 Task: Create a rule from the Routing list, Task moved to a section -> Set Priority in the project AgileCube , set the section as To-Do and set the priority of the task as  High
Action: Mouse pressed left at (967, 442)
Screenshot: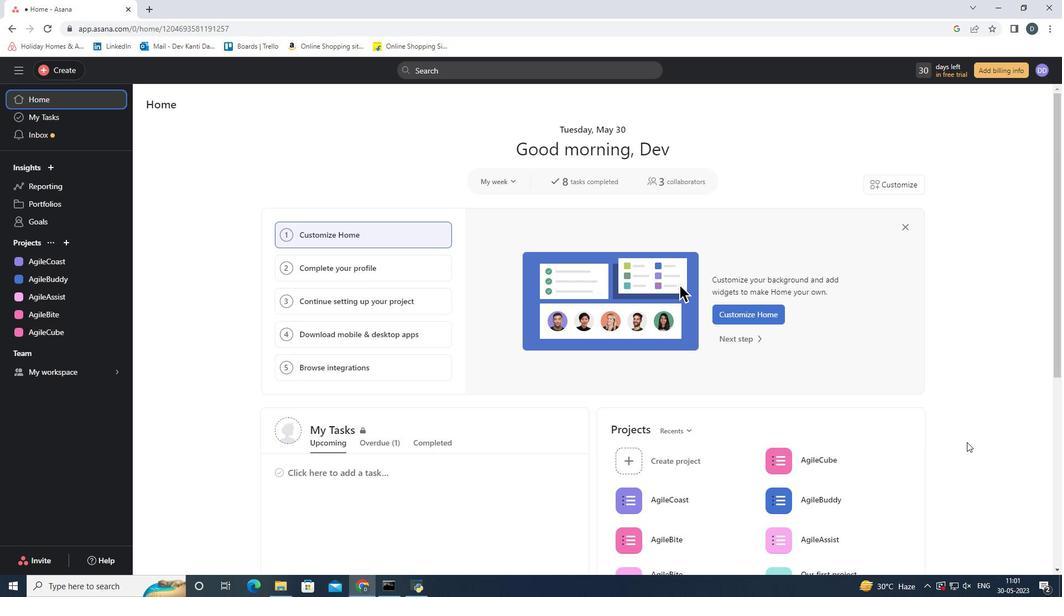 
Action: Mouse moved to (69, 335)
Screenshot: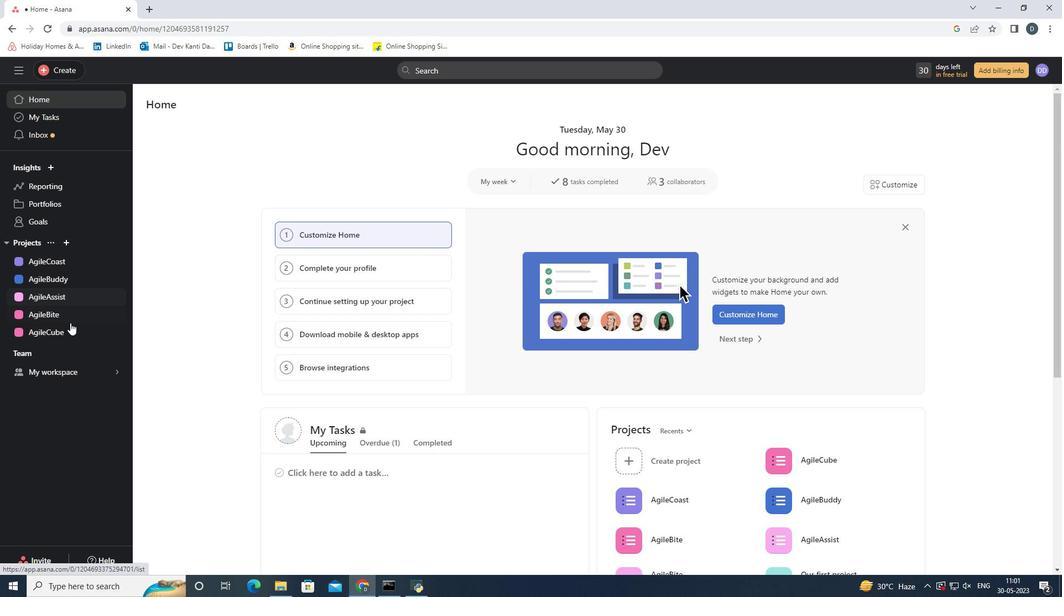 
Action: Mouse pressed left at (69, 335)
Screenshot: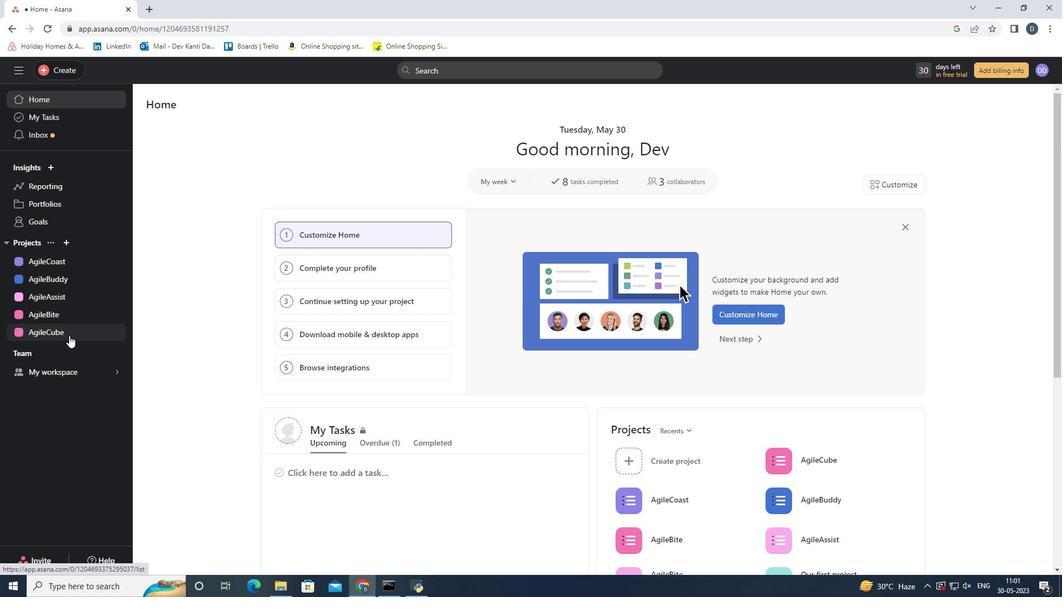 
Action: Mouse moved to (1016, 108)
Screenshot: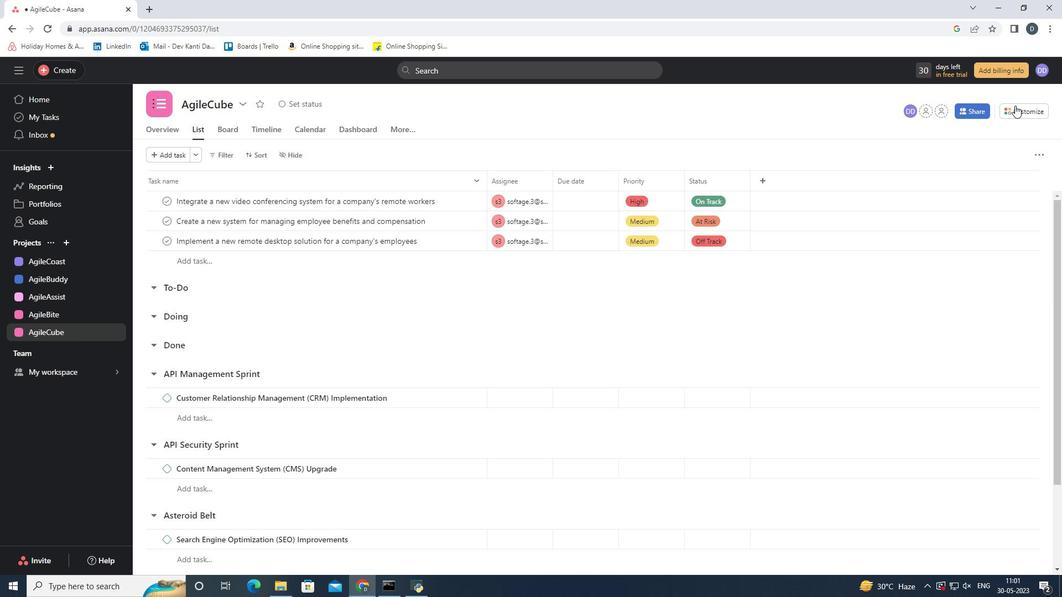 
Action: Mouse pressed left at (1016, 108)
Screenshot: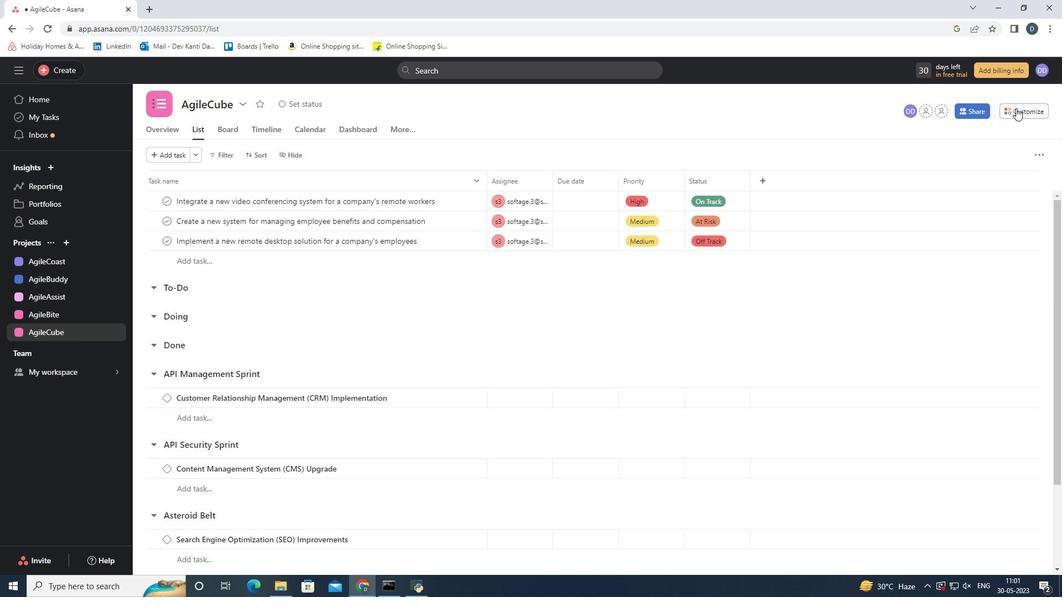 
Action: Mouse moved to (837, 260)
Screenshot: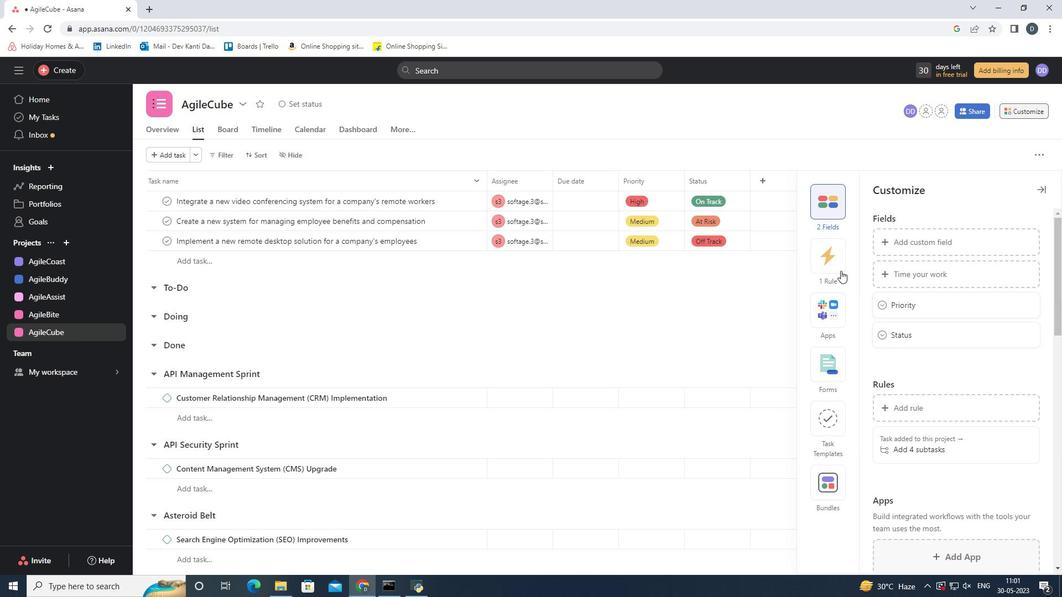 
Action: Mouse pressed left at (837, 260)
Screenshot: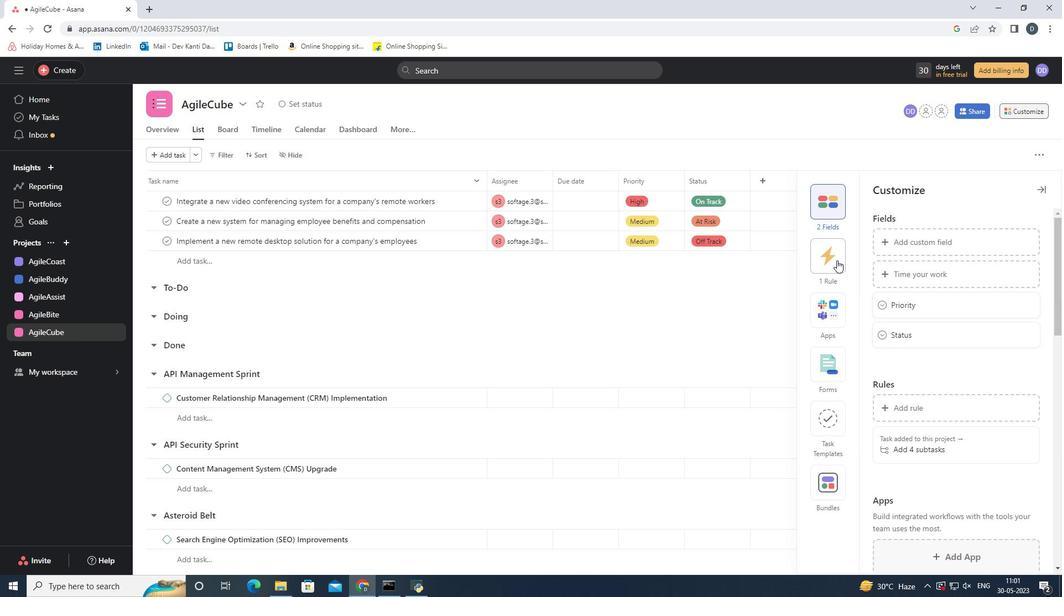 
Action: Mouse moved to (921, 241)
Screenshot: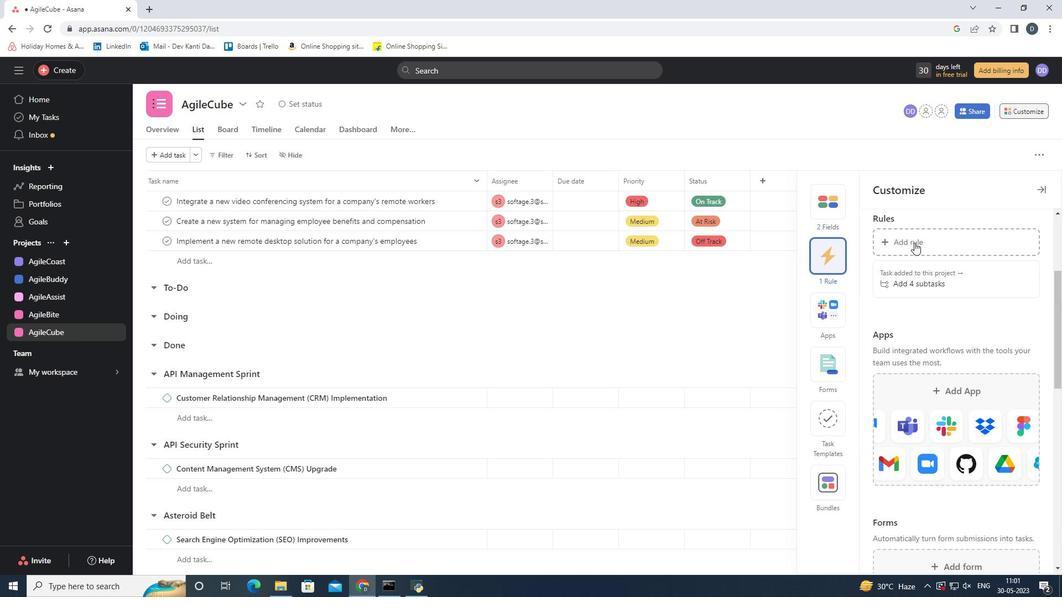 
Action: Mouse pressed left at (921, 241)
Screenshot: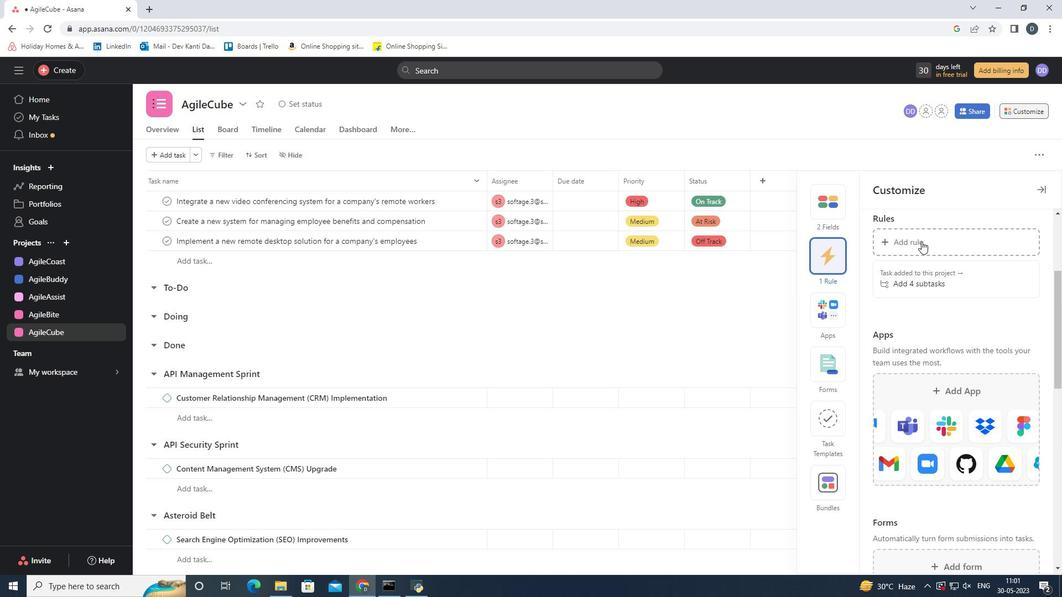 
Action: Mouse moved to (240, 166)
Screenshot: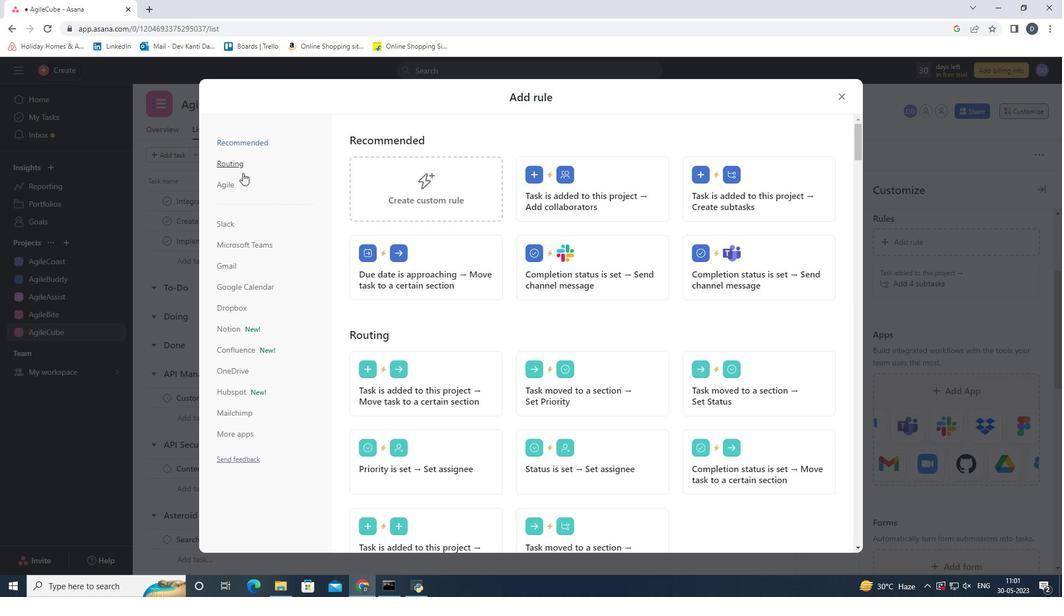 
Action: Mouse pressed left at (240, 166)
Screenshot: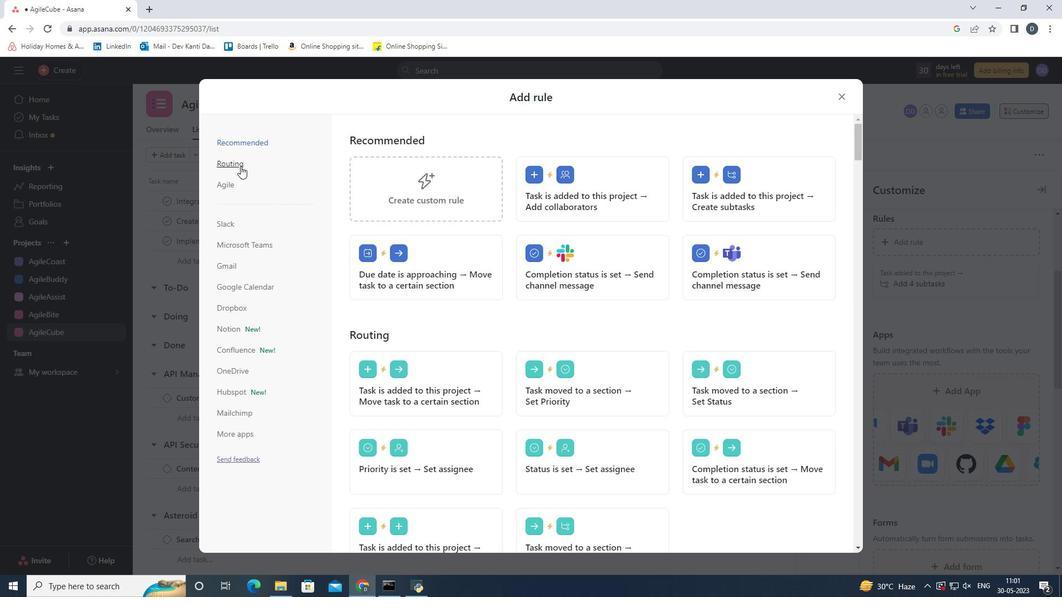 
Action: Mouse moved to (584, 206)
Screenshot: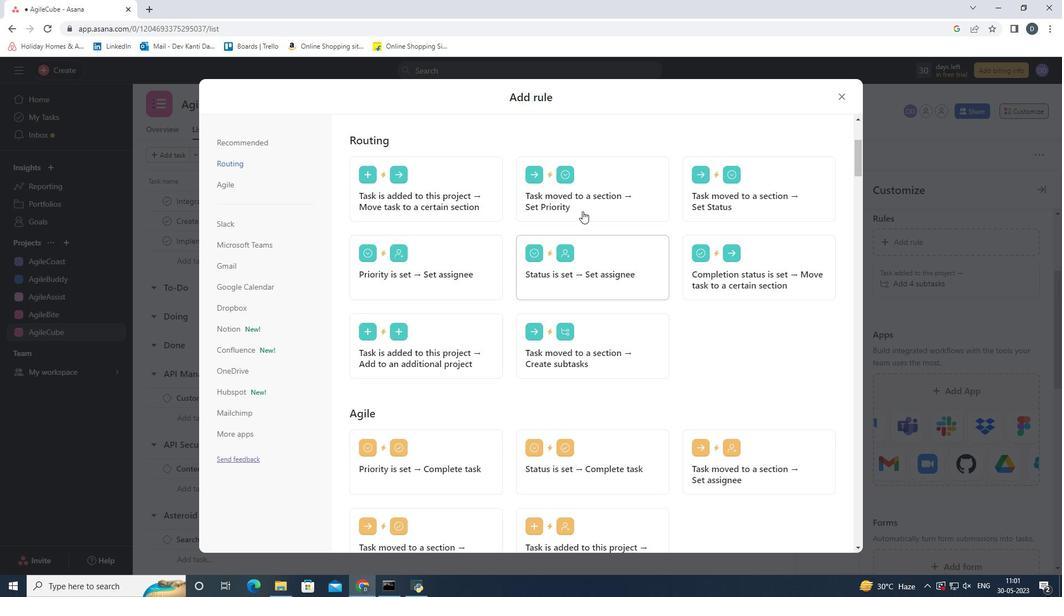 
Action: Mouse pressed left at (584, 206)
Screenshot: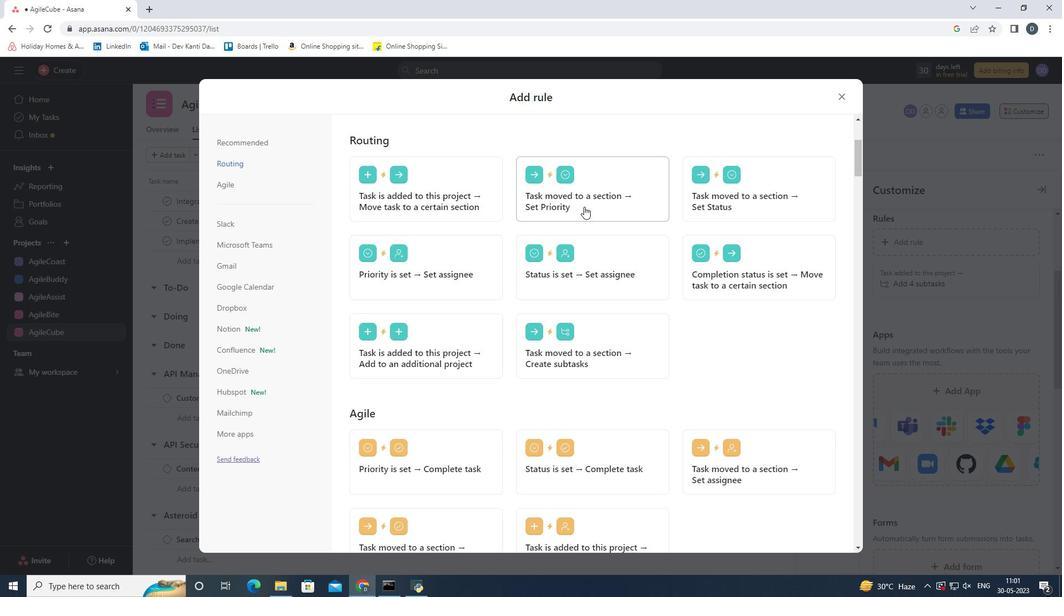 
Action: Mouse moved to (374, 318)
Screenshot: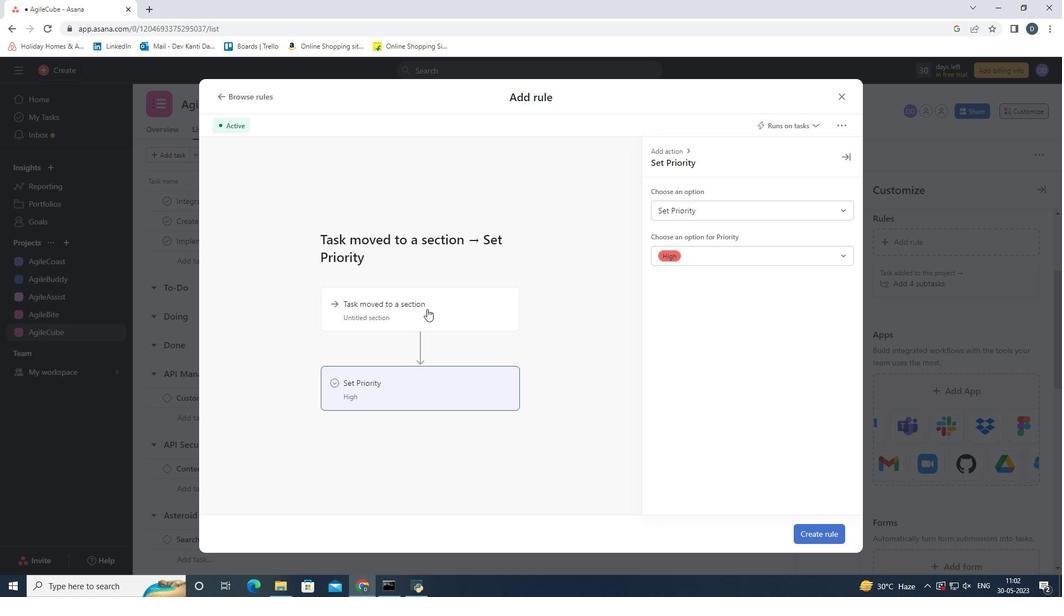 
Action: Mouse pressed left at (374, 318)
Screenshot: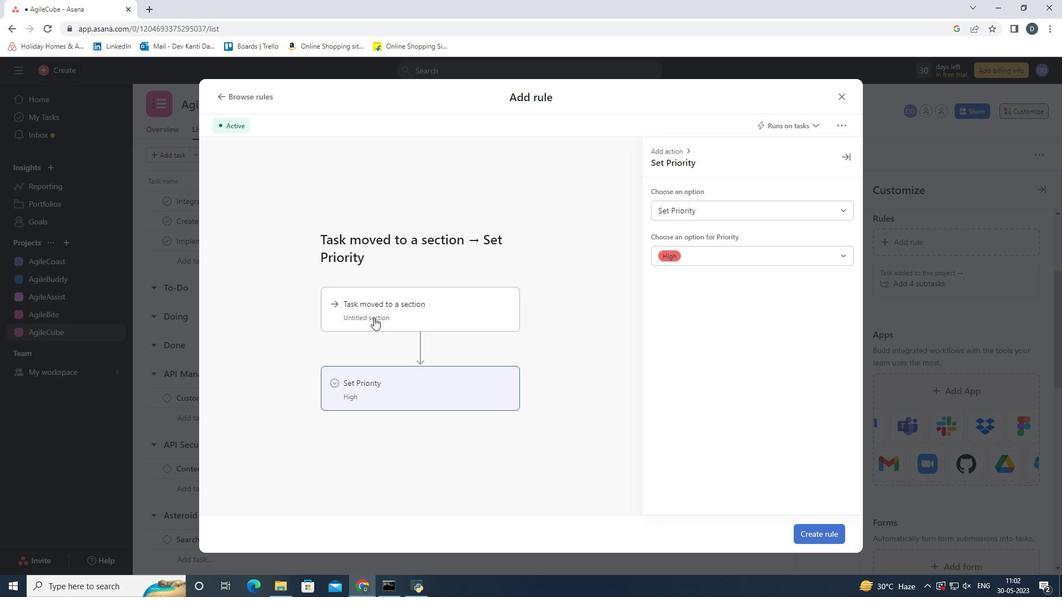 
Action: Mouse moved to (764, 211)
Screenshot: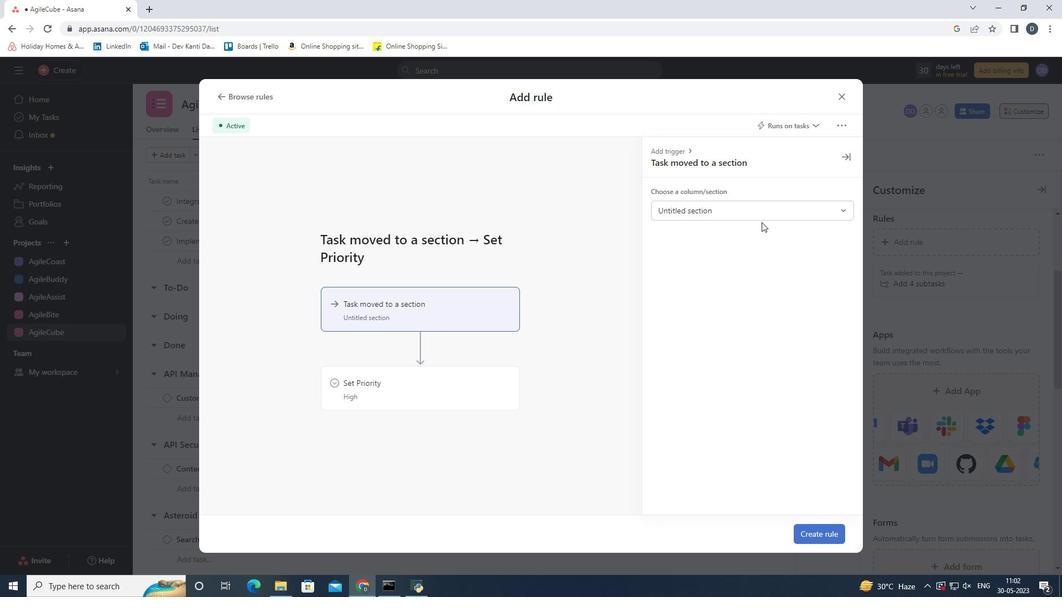 
Action: Mouse pressed left at (764, 211)
Screenshot: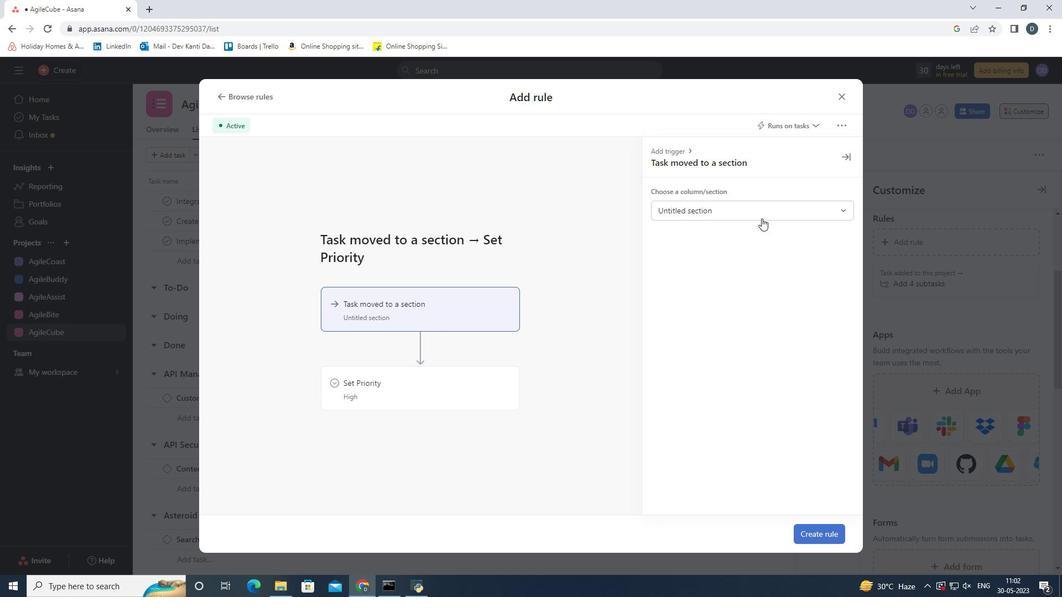 
Action: Mouse moved to (749, 255)
Screenshot: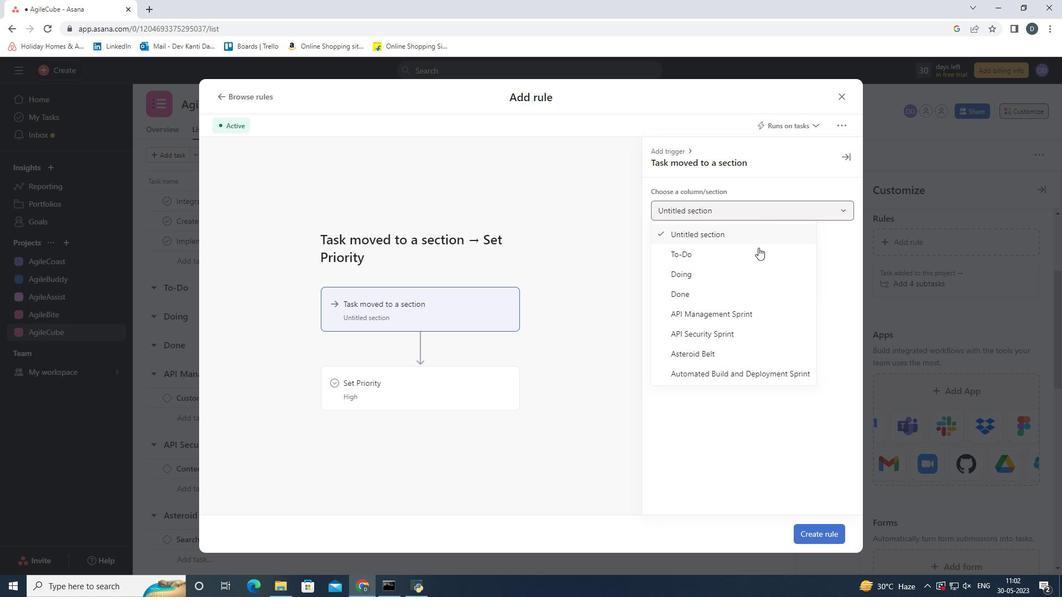 
Action: Mouse pressed left at (749, 255)
Screenshot: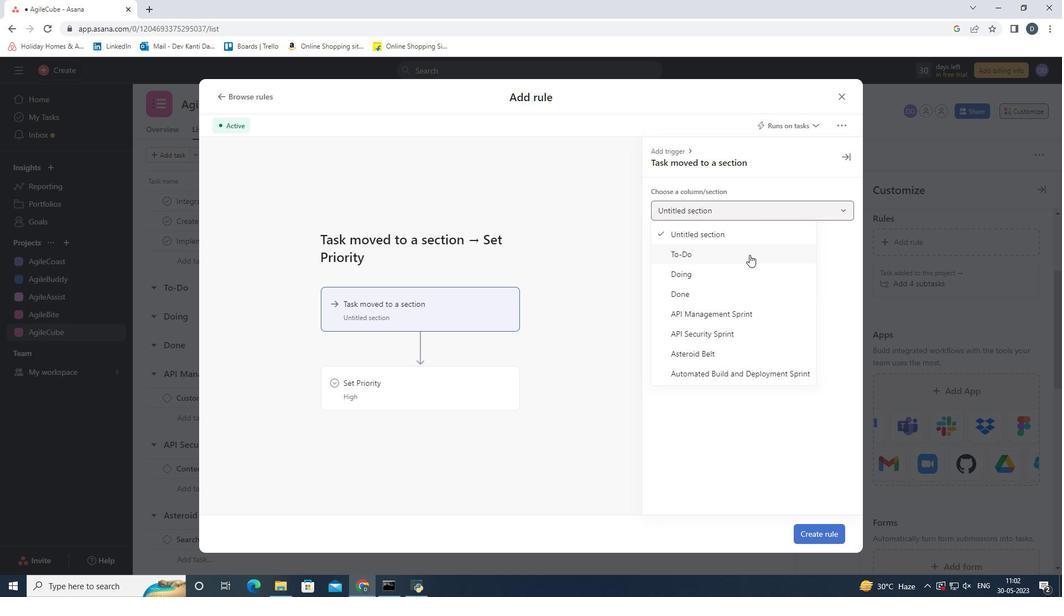 
Action: Mouse moved to (559, 348)
Screenshot: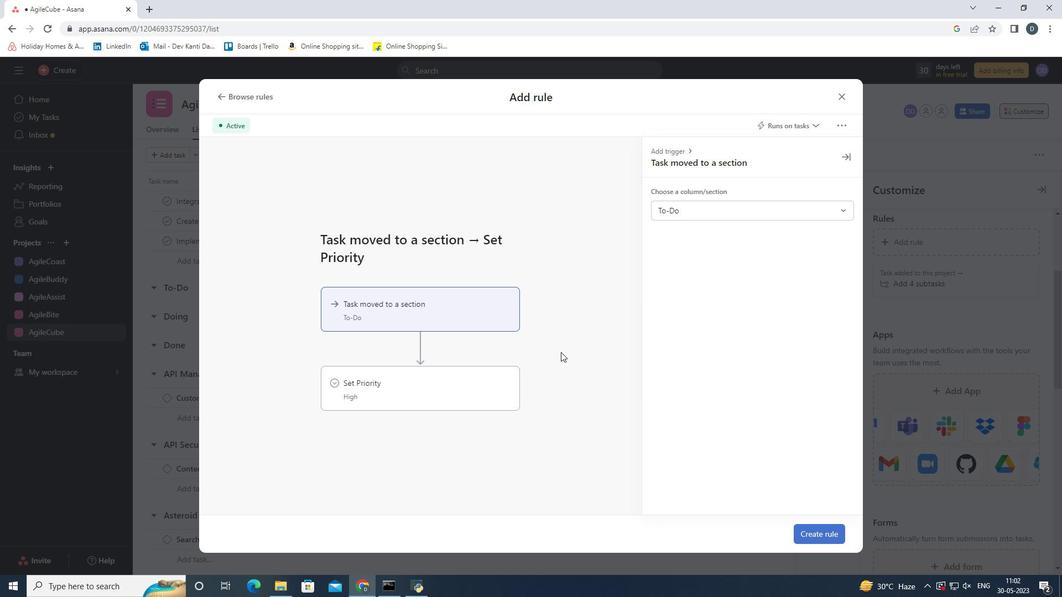 
Action: Mouse pressed left at (559, 348)
Screenshot: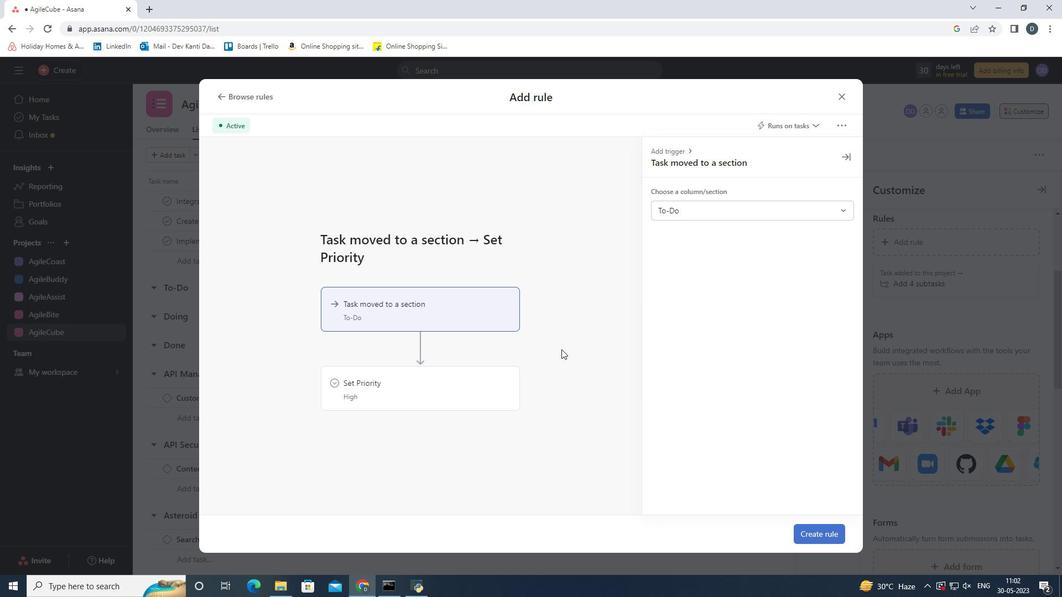 
Action: Mouse moved to (483, 384)
Screenshot: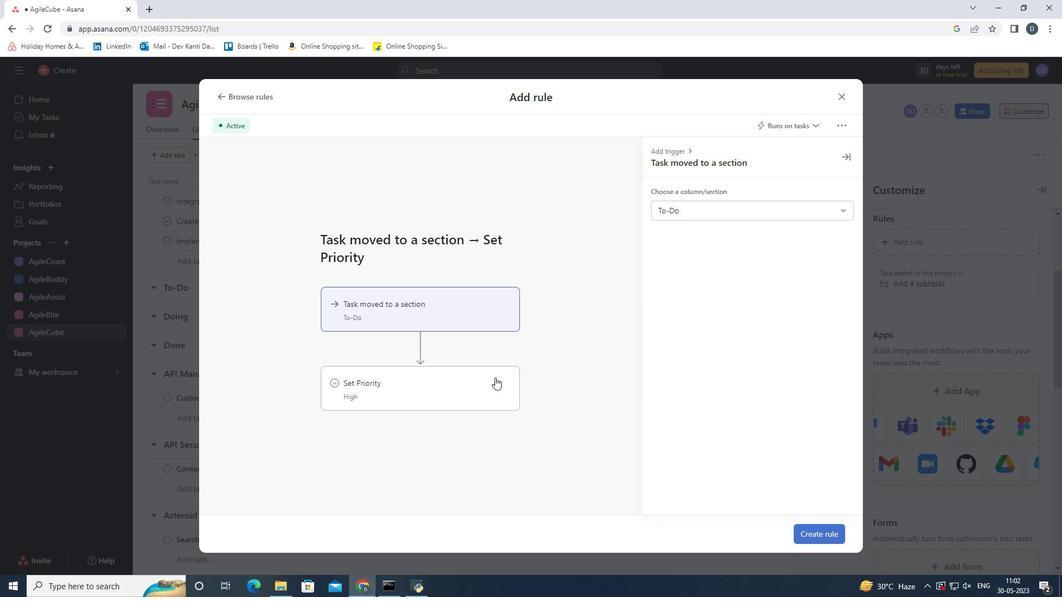 
Action: Mouse pressed left at (483, 384)
Screenshot: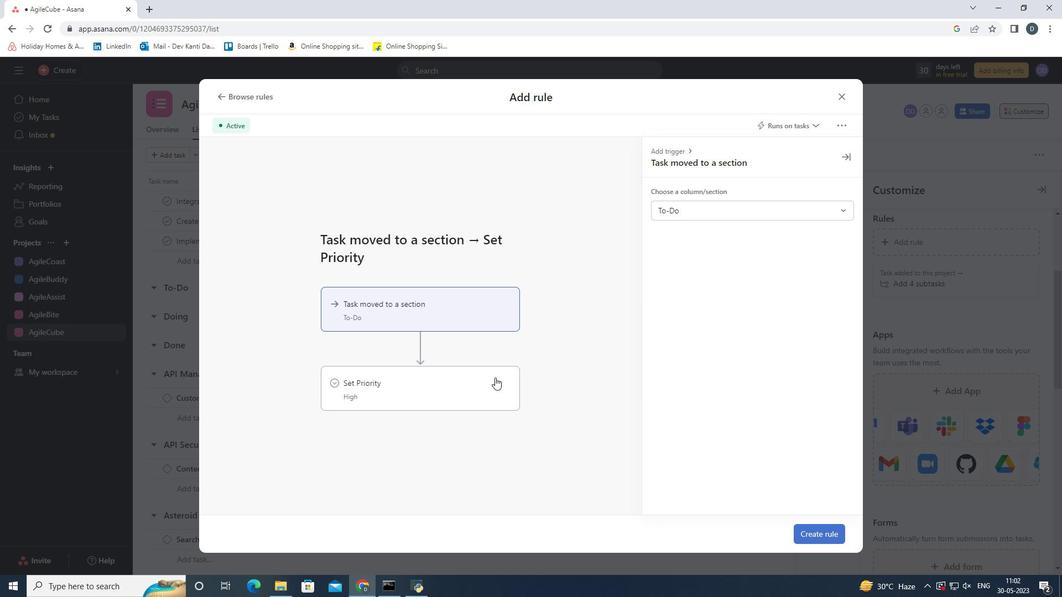 
Action: Mouse moved to (820, 530)
Screenshot: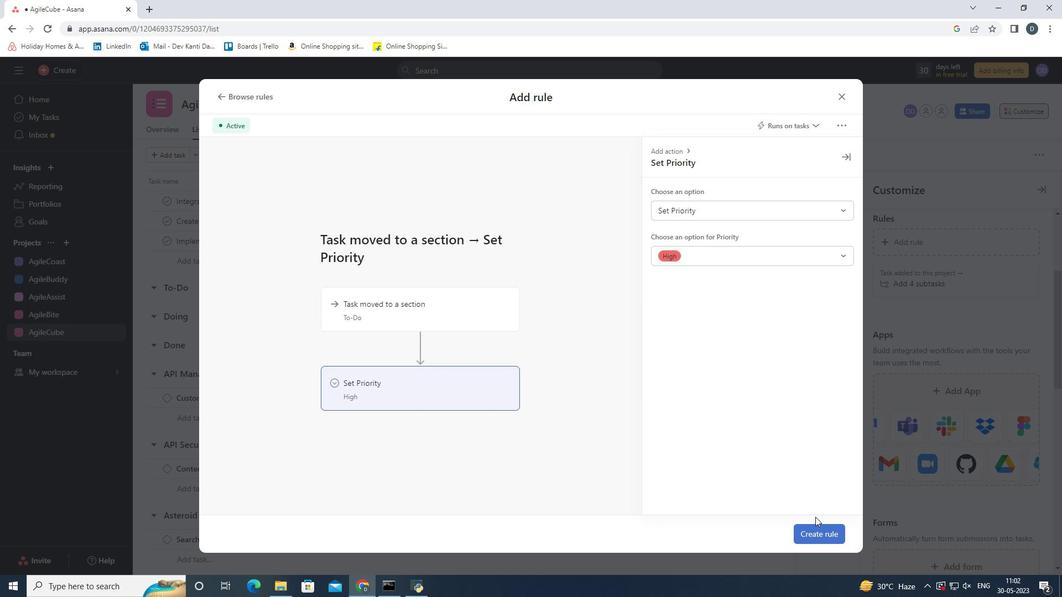 
Action: Mouse pressed left at (820, 530)
Screenshot: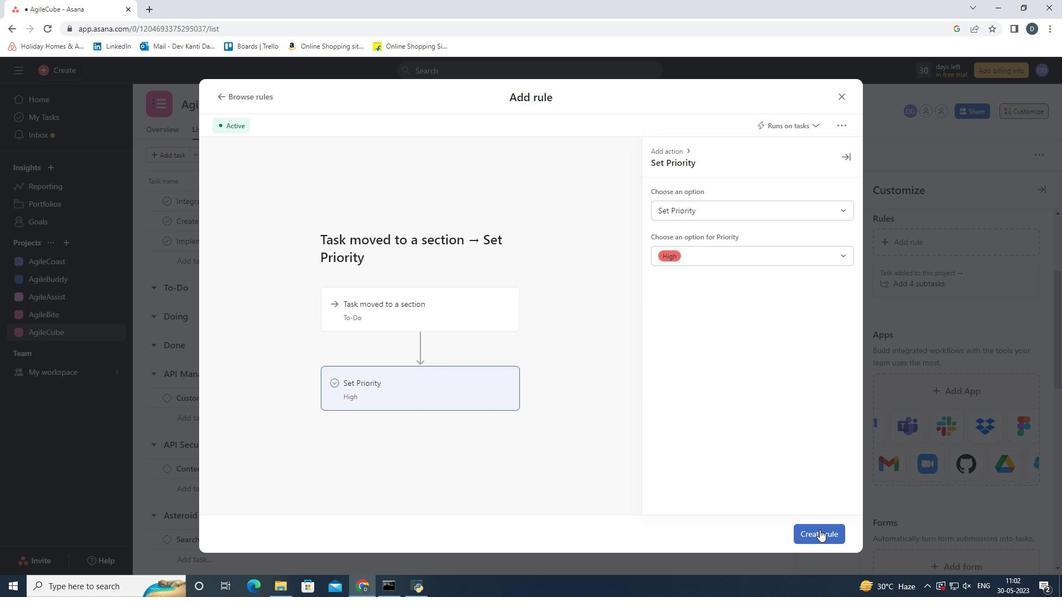 
Action: Mouse moved to (1044, 192)
Screenshot: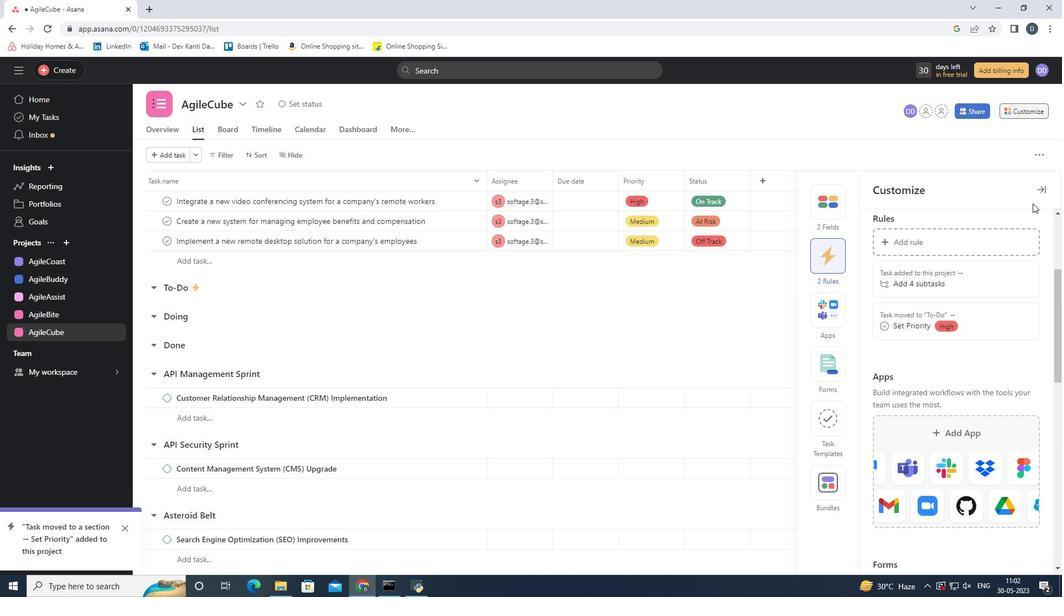 
Action: Mouse pressed left at (1044, 192)
Screenshot: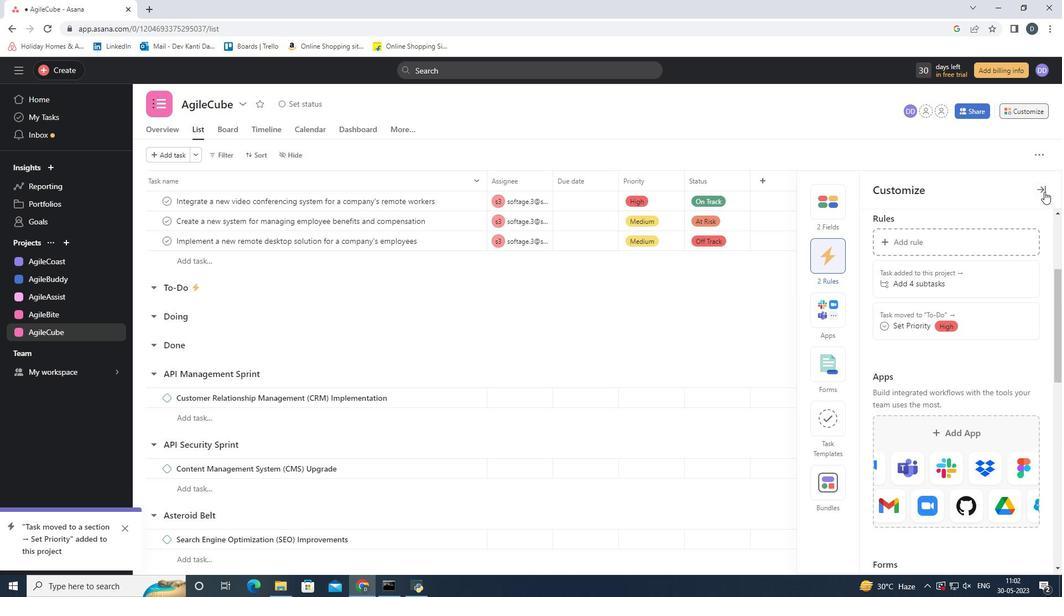 
Action: Mouse moved to (126, 528)
Screenshot: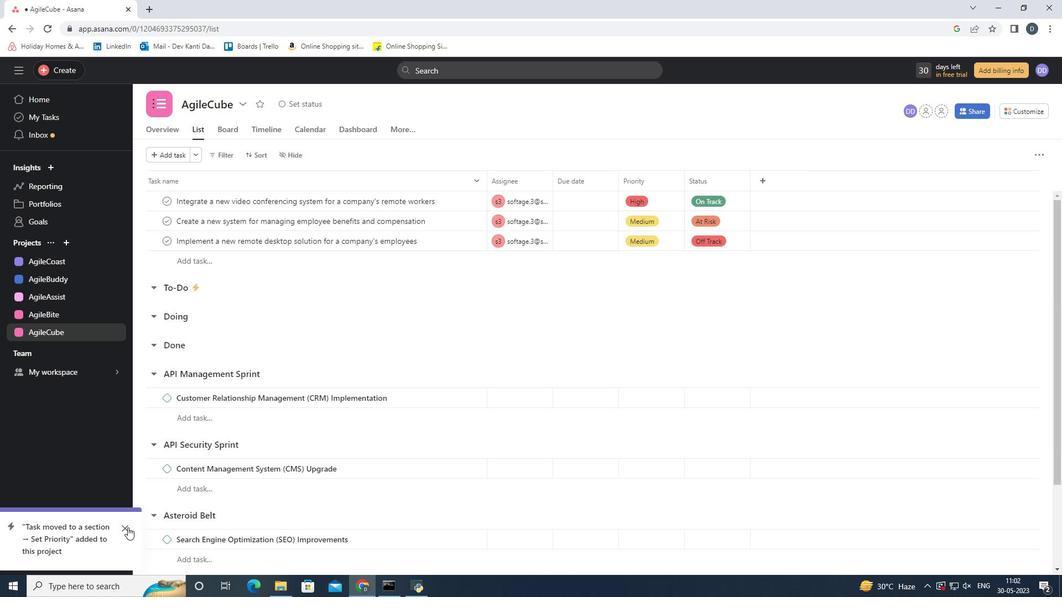 
Action: Mouse pressed left at (126, 528)
Screenshot: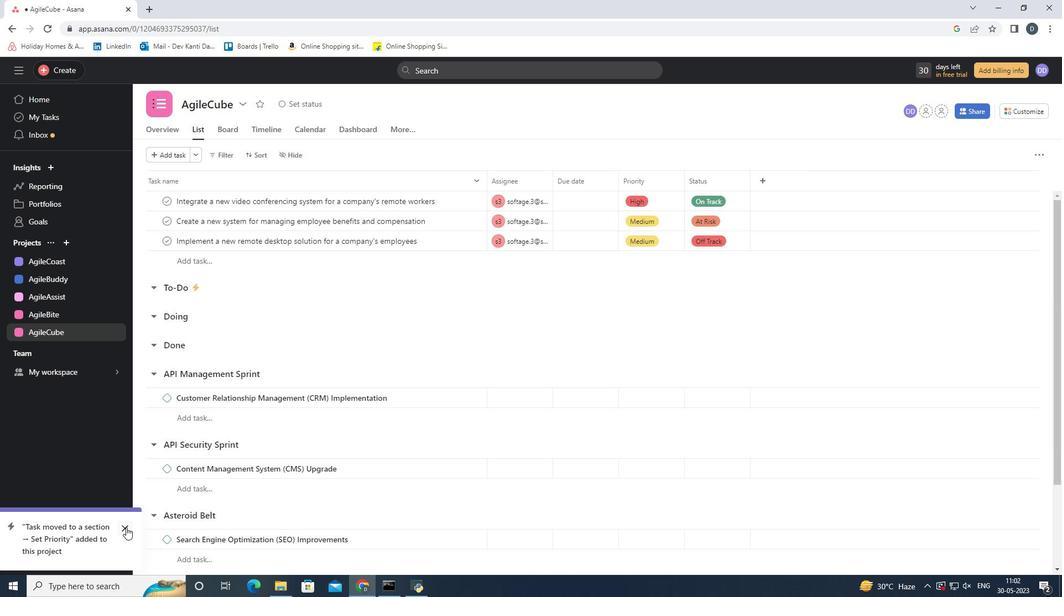 
Action: Mouse moved to (1045, 112)
Screenshot: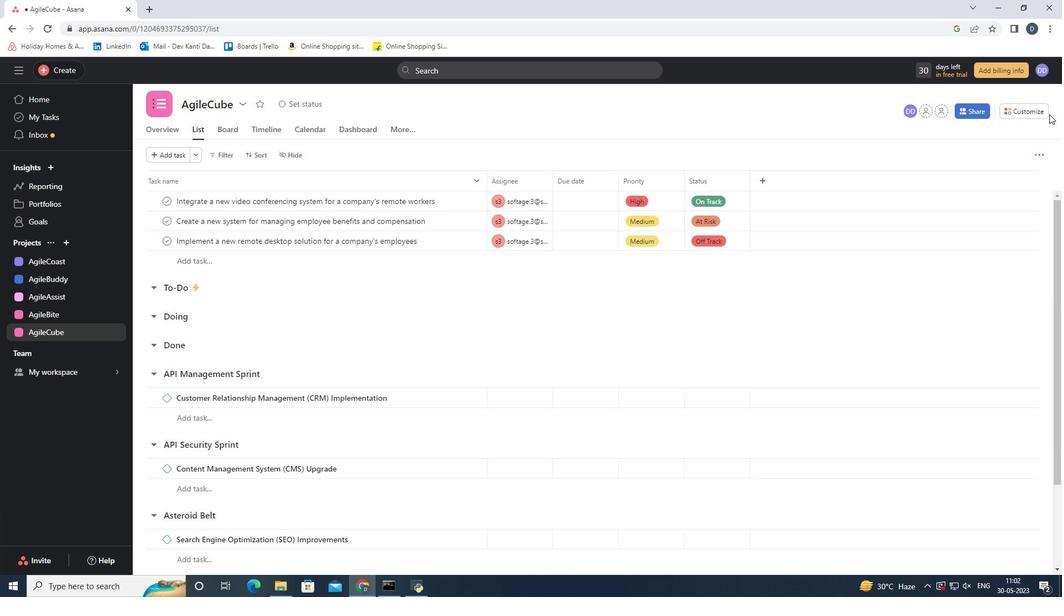 
Action: Mouse pressed left at (1045, 112)
Screenshot: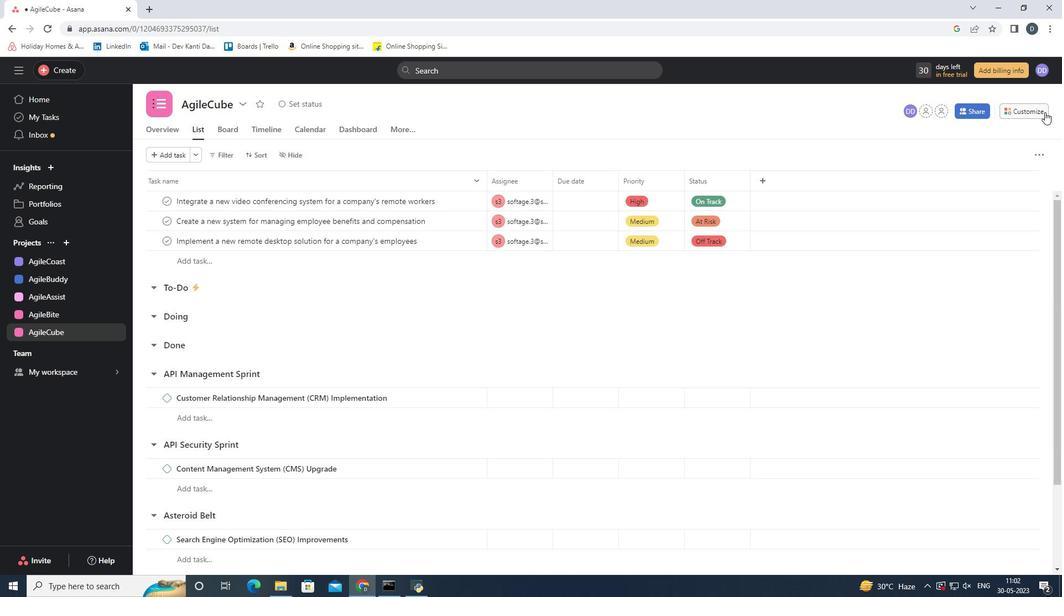 
Action: Mouse moved to (1002, 356)
Screenshot: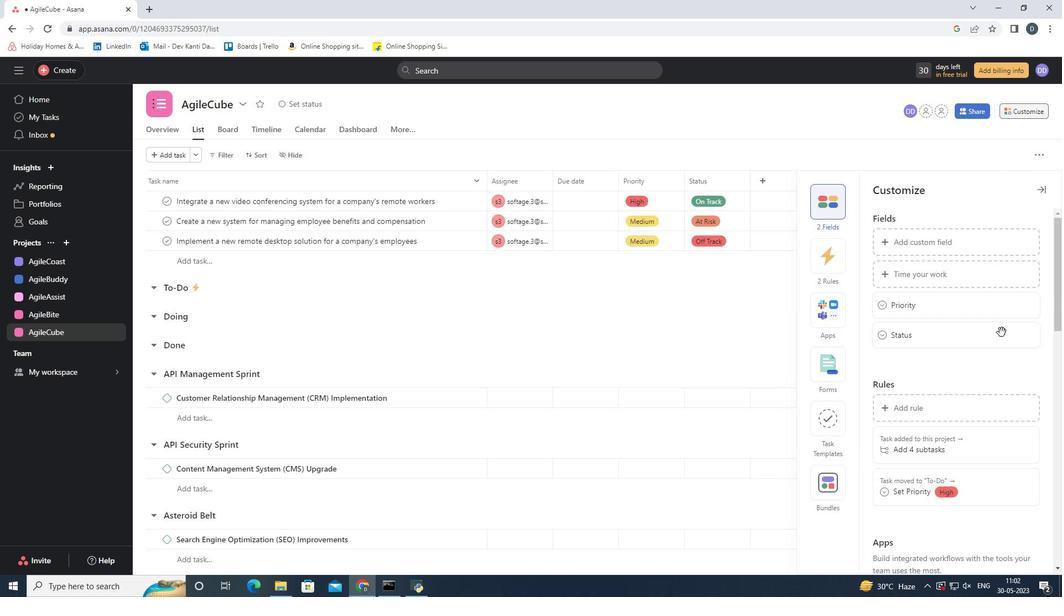 
Action: Mouse scrolled (1002, 355) with delta (0, 0)
Screenshot: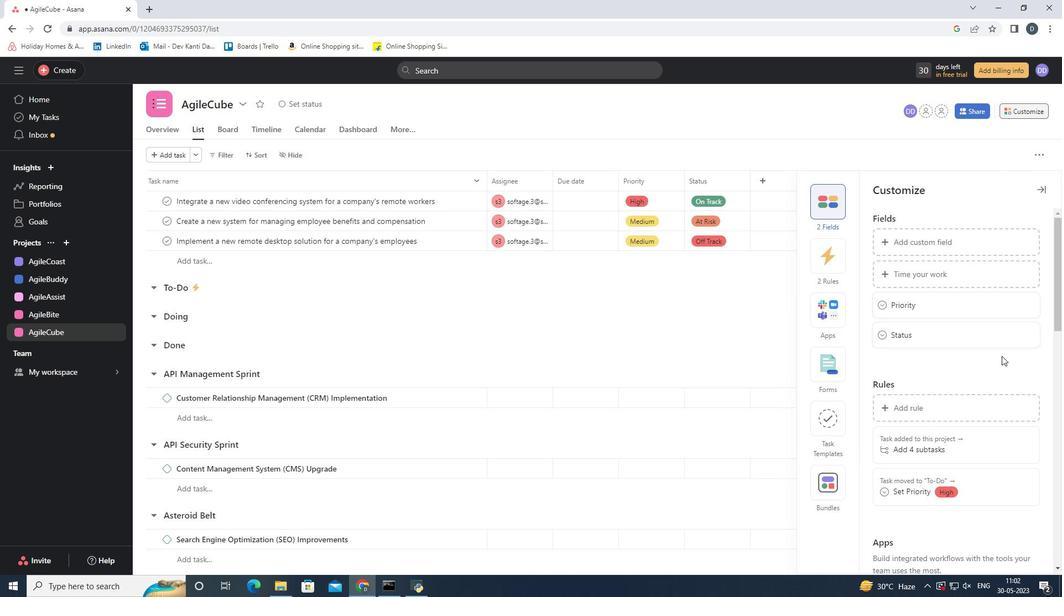 
Action: Mouse scrolled (1002, 355) with delta (0, 0)
Screenshot: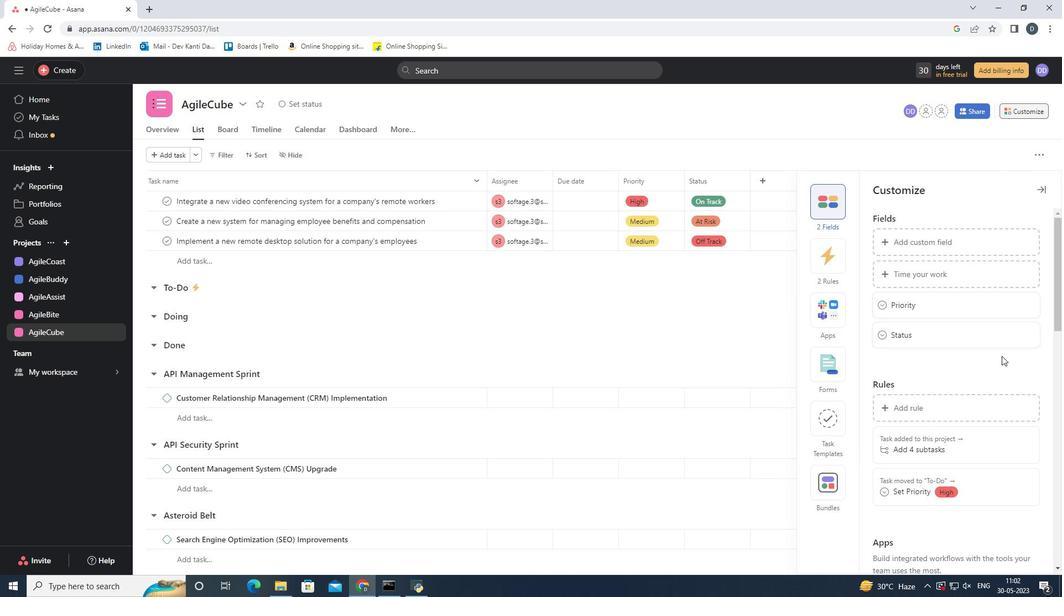 
Action: Mouse scrolled (1002, 355) with delta (0, 0)
Screenshot: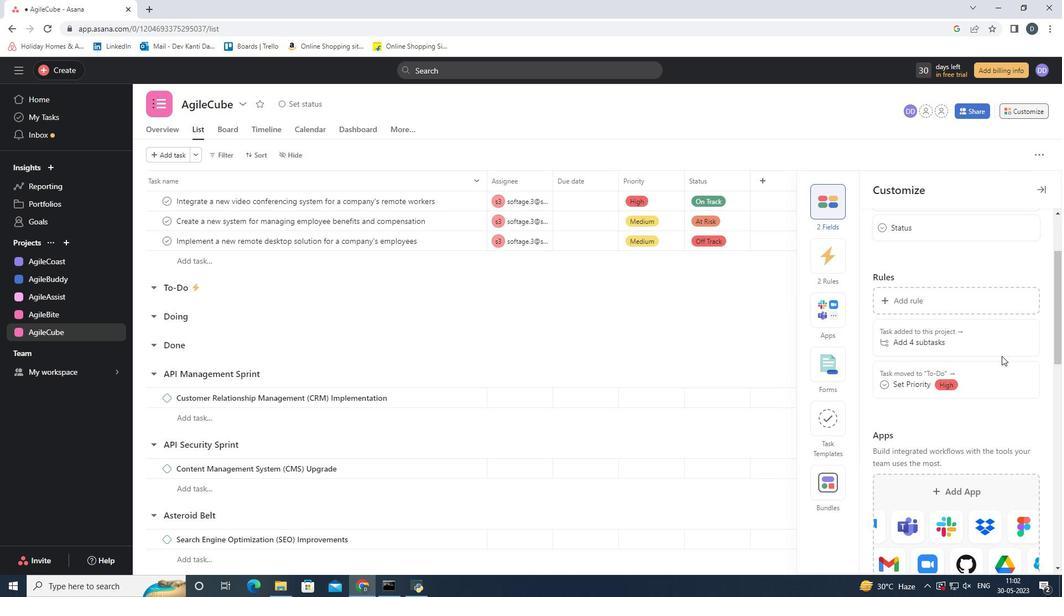 
Action: Mouse moved to (1044, 190)
Screenshot: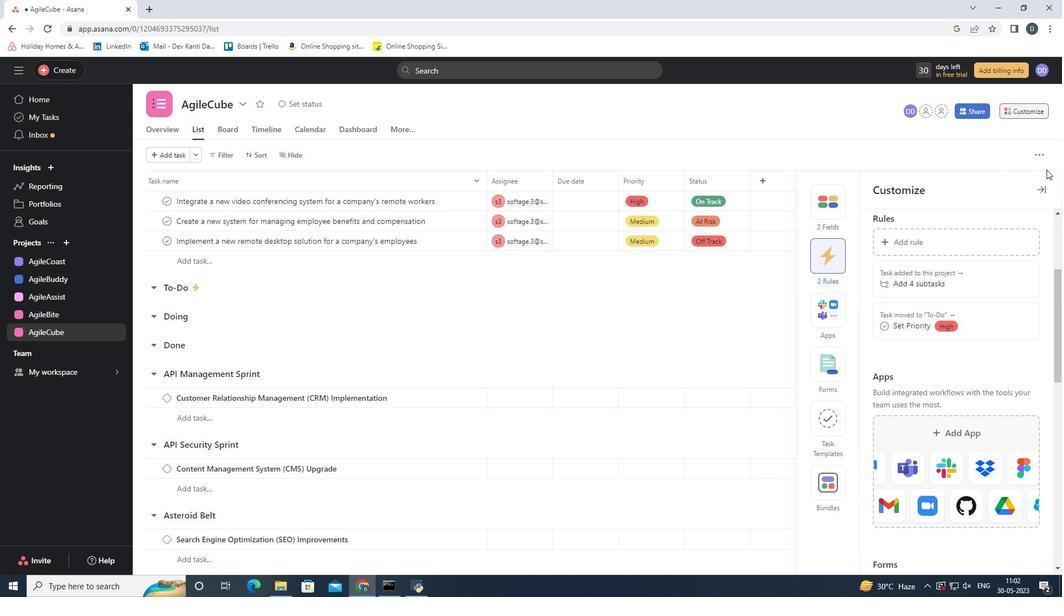 
Action: Mouse pressed left at (1044, 190)
Screenshot: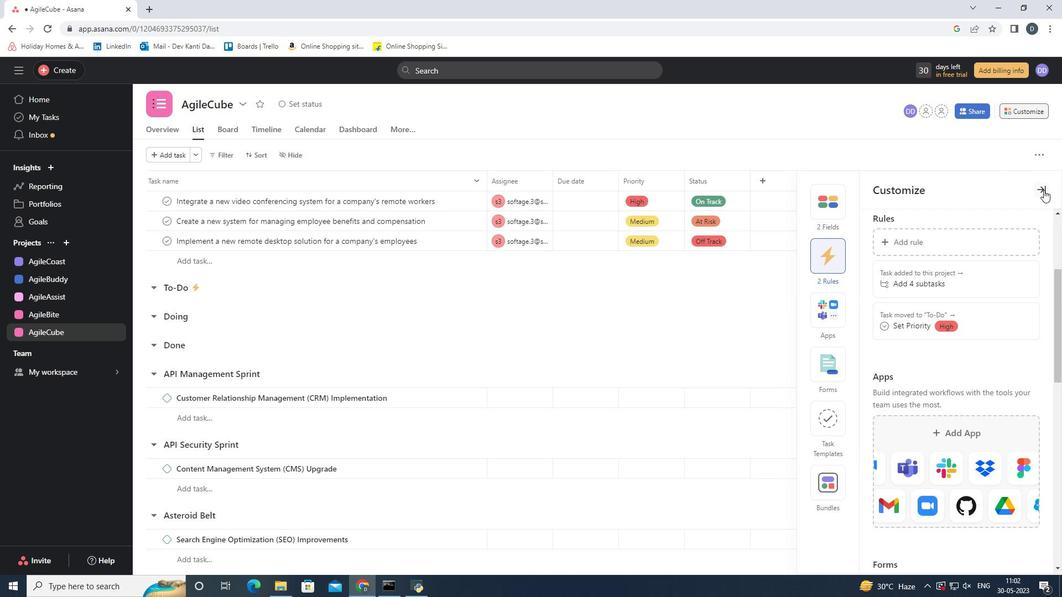 
Action: Mouse moved to (815, 358)
Screenshot: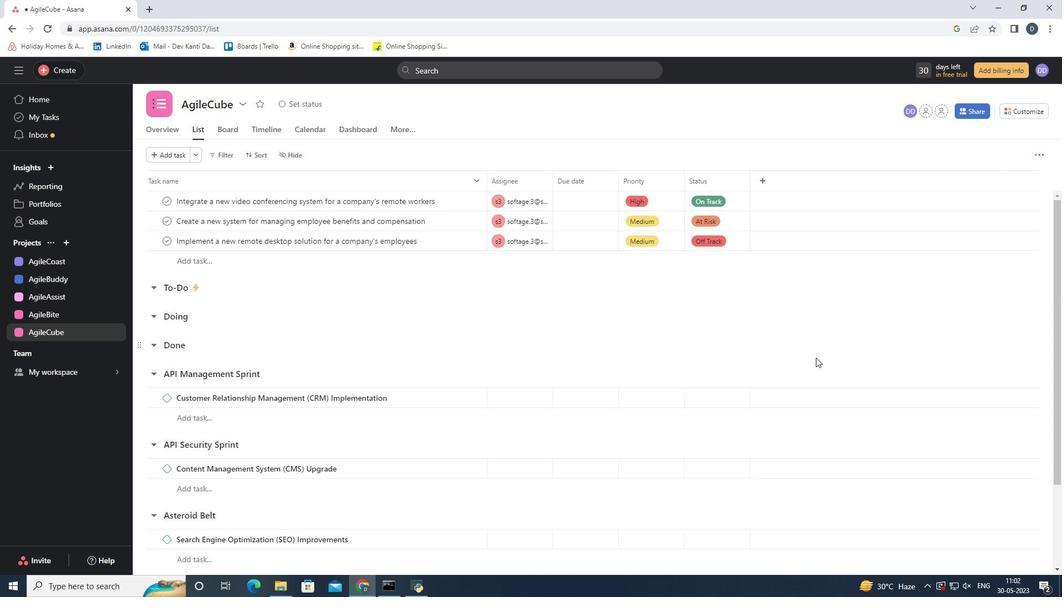 
